 Task: In the  document resolution.txt Download file as 'Plain Text' Share this file with 'softage.6@softage.net' Insert the command  Viewing
Action: Mouse moved to (273, 313)
Screenshot: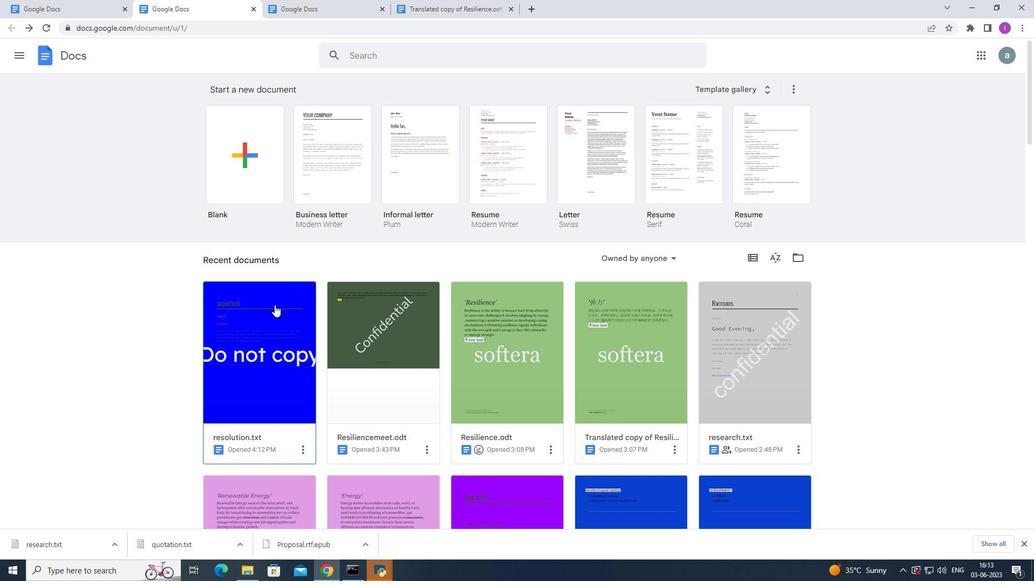
Action: Mouse pressed left at (273, 313)
Screenshot: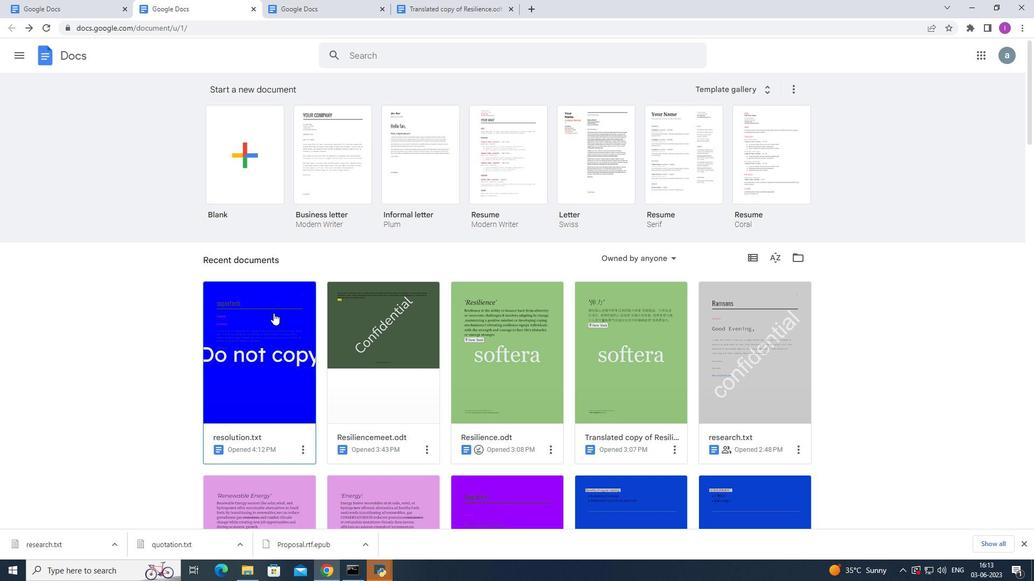 
Action: Mouse moved to (40, 60)
Screenshot: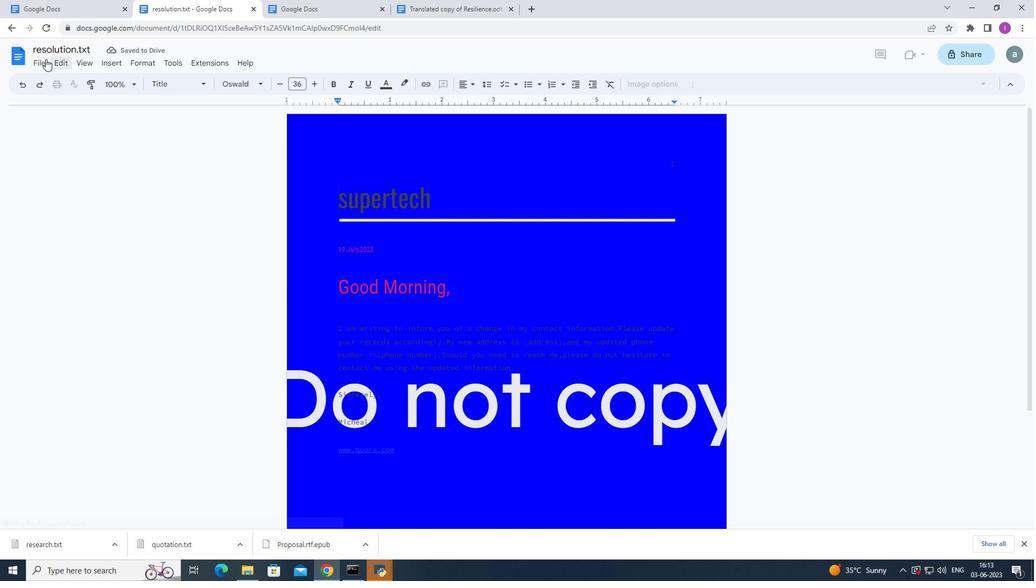 
Action: Mouse pressed left at (40, 60)
Screenshot: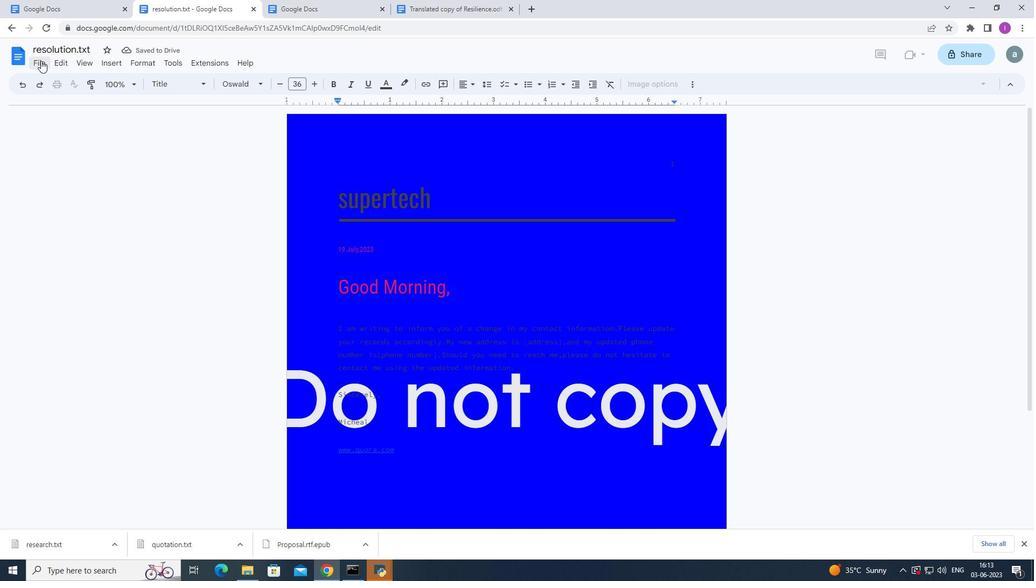 
Action: Mouse moved to (252, 250)
Screenshot: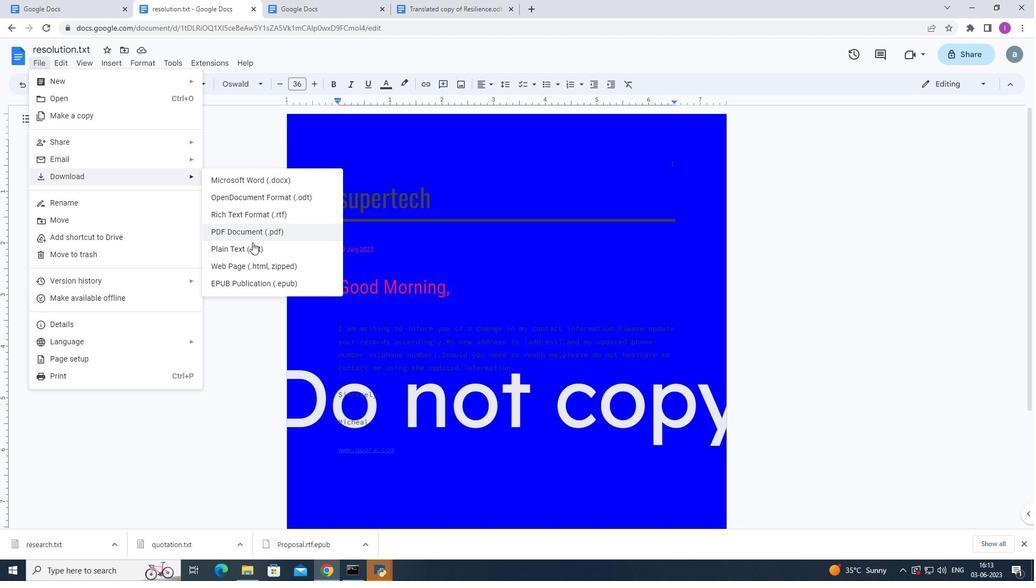 
Action: Mouse pressed left at (252, 250)
Screenshot: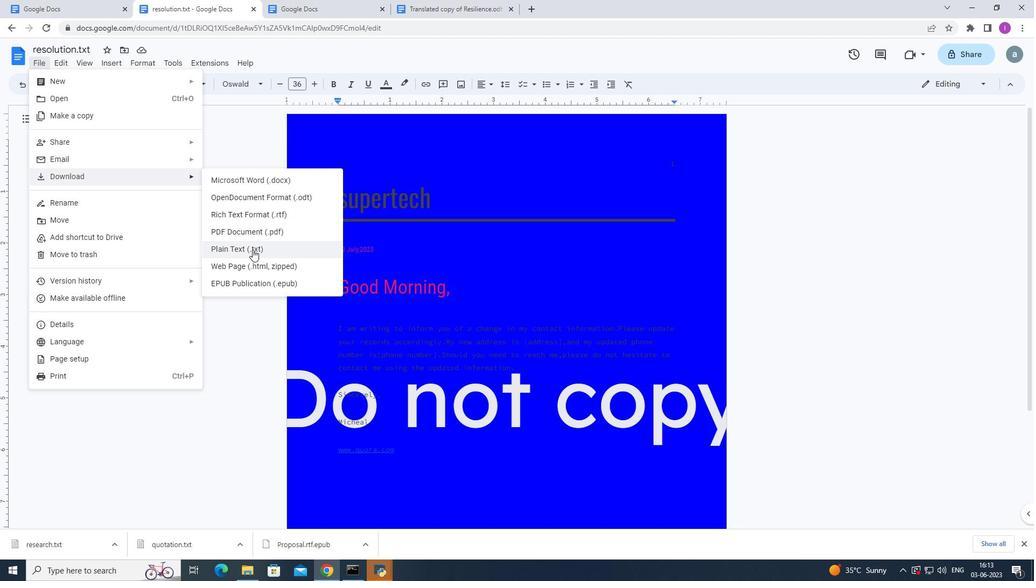 
Action: Mouse moved to (32, 65)
Screenshot: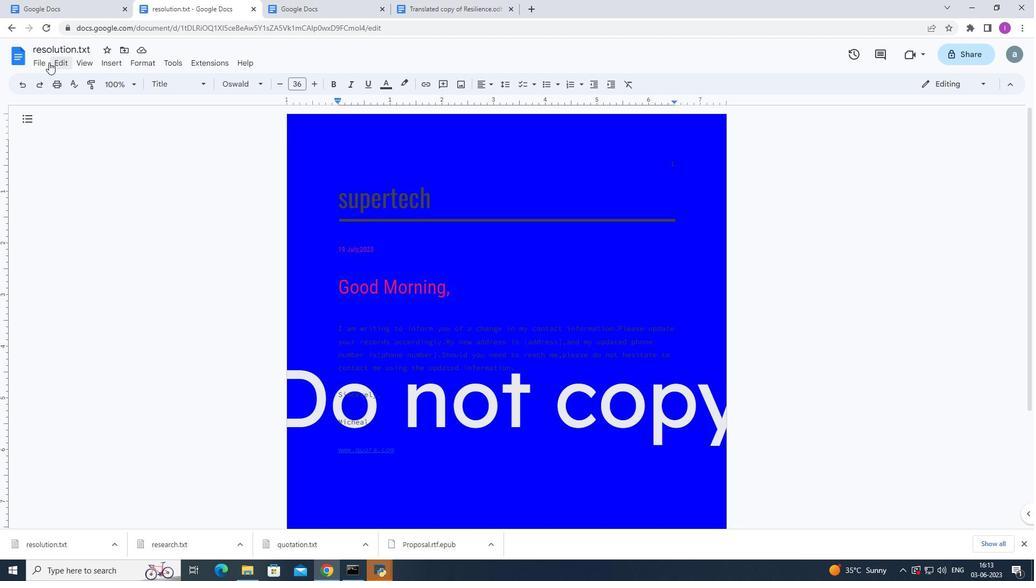 
Action: Mouse pressed left at (32, 65)
Screenshot: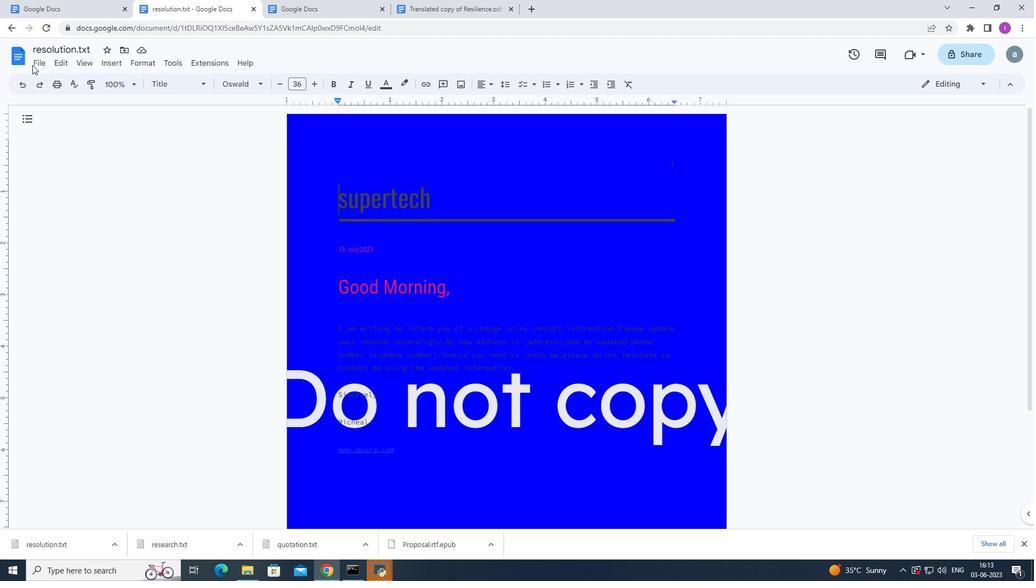 
Action: Mouse moved to (34, 63)
Screenshot: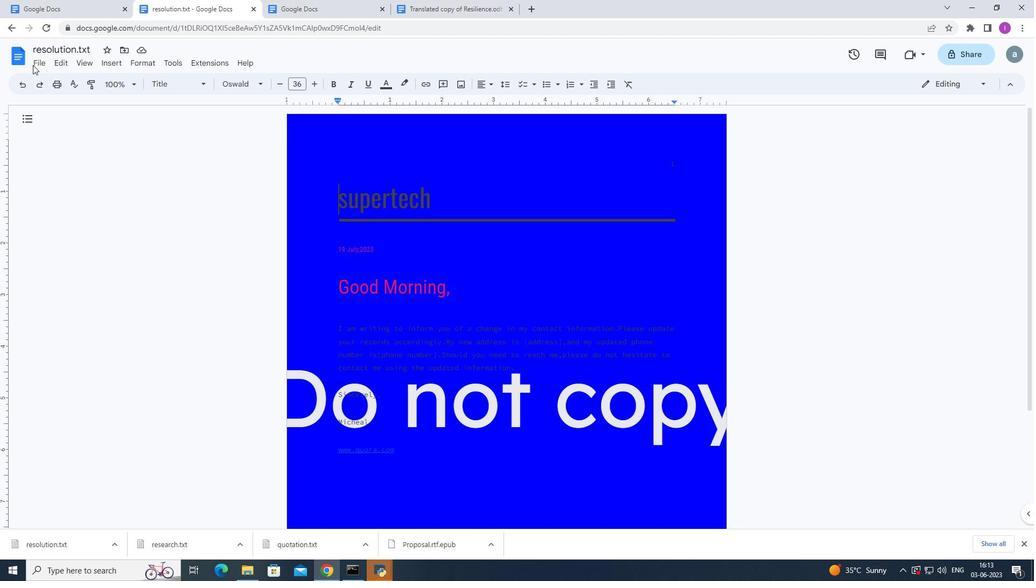 
Action: Mouse pressed left at (34, 63)
Screenshot: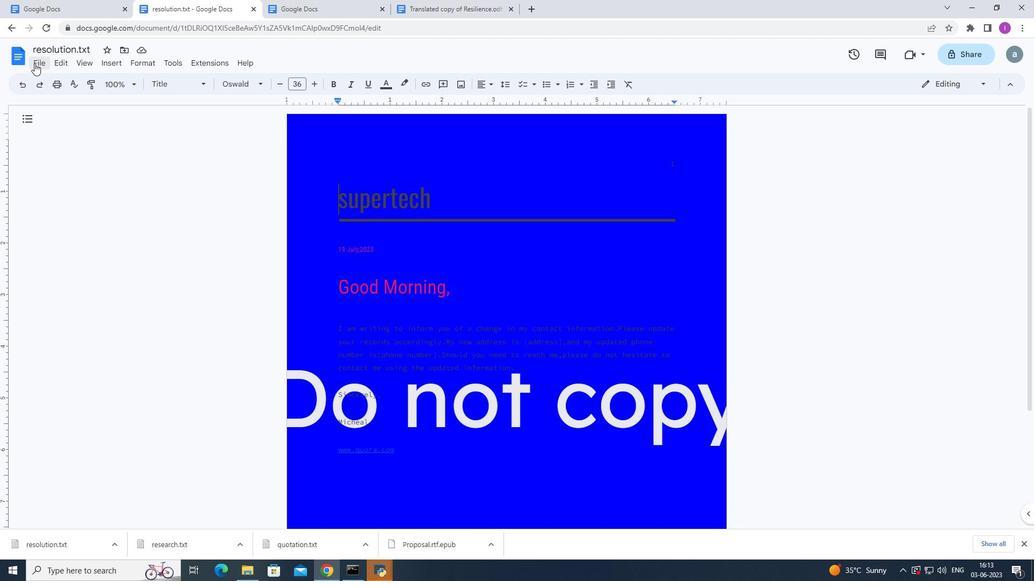 
Action: Mouse moved to (74, 141)
Screenshot: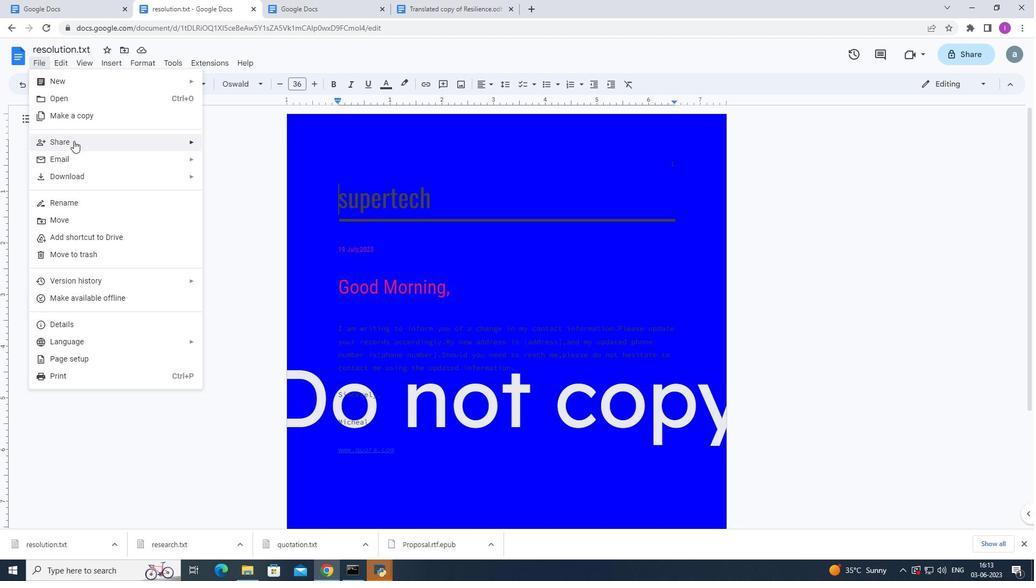 
Action: Mouse pressed left at (74, 141)
Screenshot: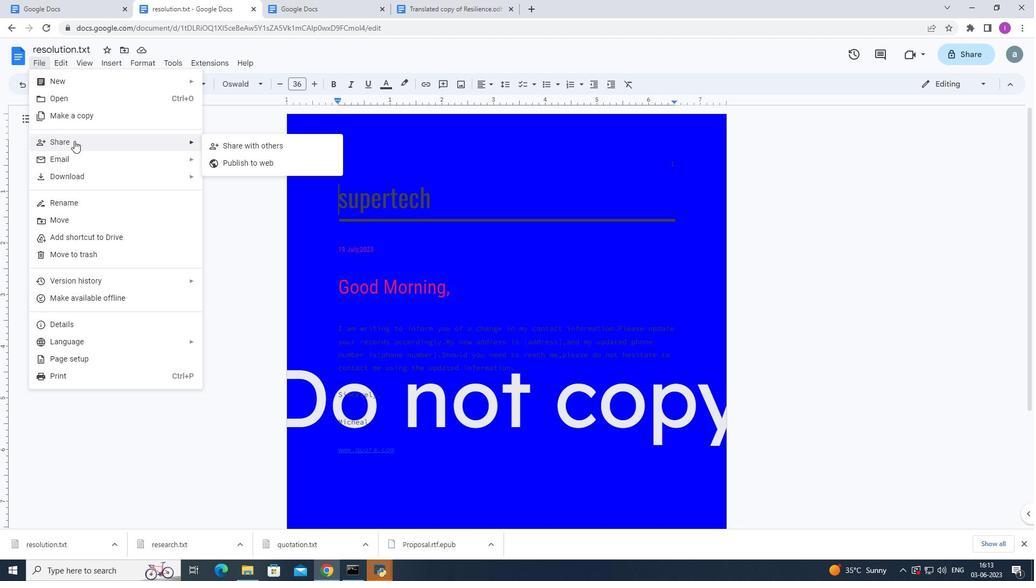
Action: Mouse moved to (303, 142)
Screenshot: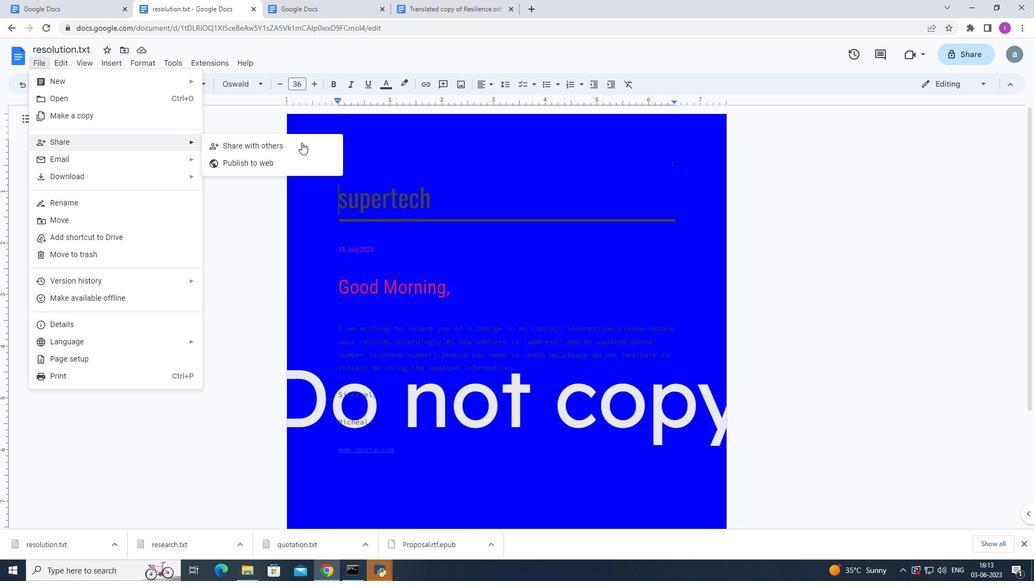
Action: Mouse pressed left at (303, 142)
Screenshot: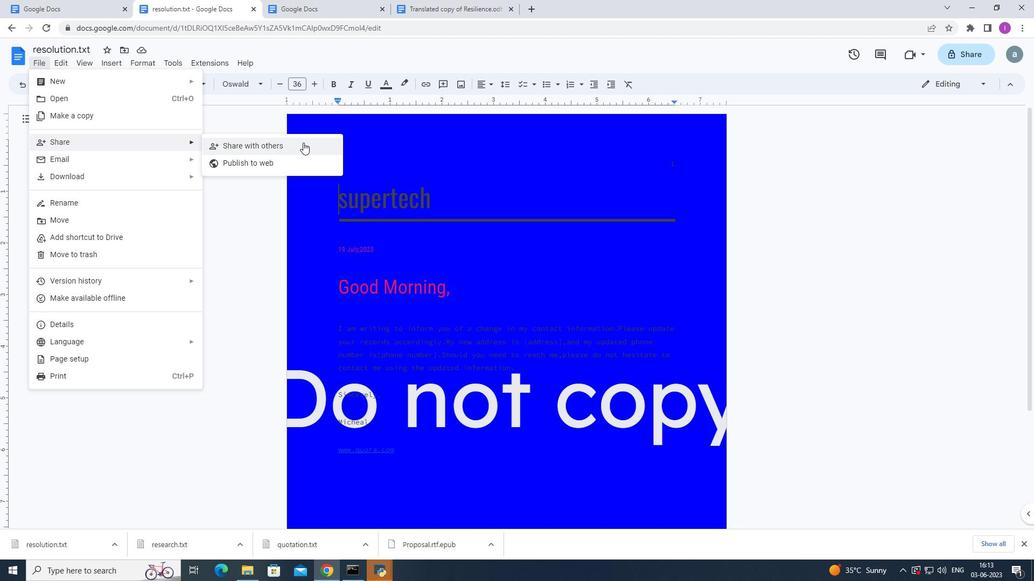 
Action: Mouse moved to (421, 230)
Screenshot: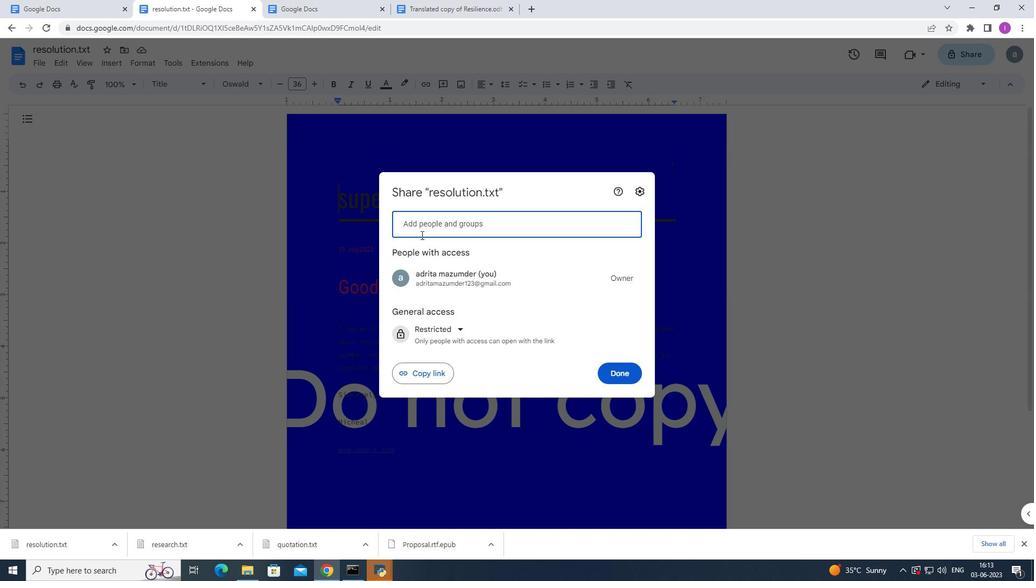 
Action: Mouse pressed left at (421, 230)
Screenshot: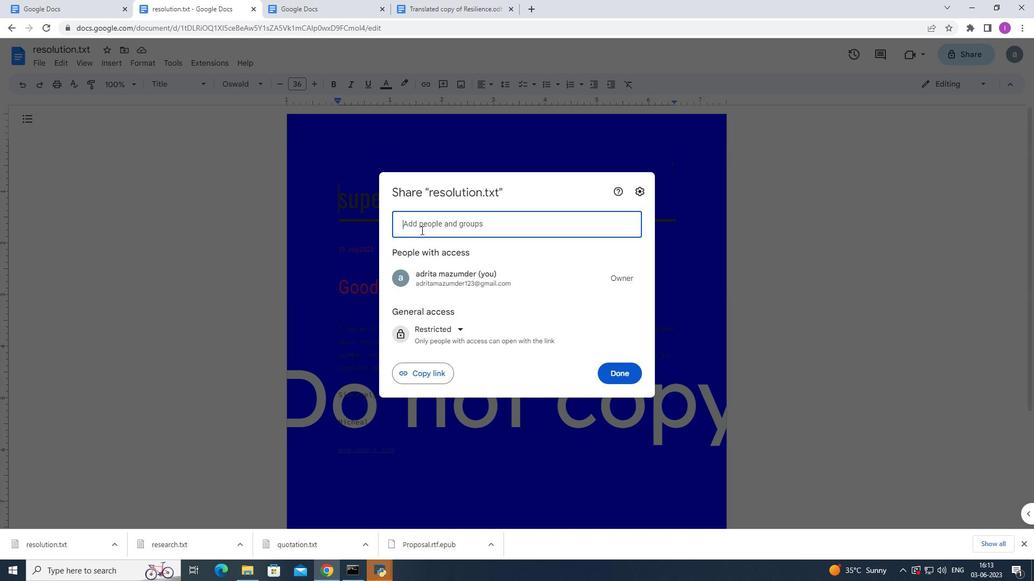 
Action: Mouse moved to (420, 227)
Screenshot: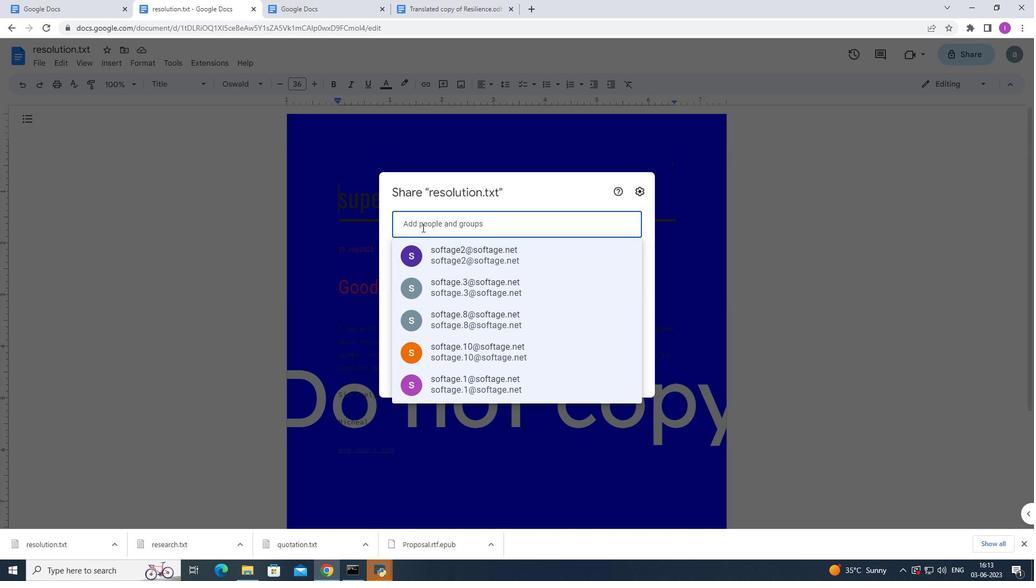 
Action: Key pressed softage.6
Screenshot: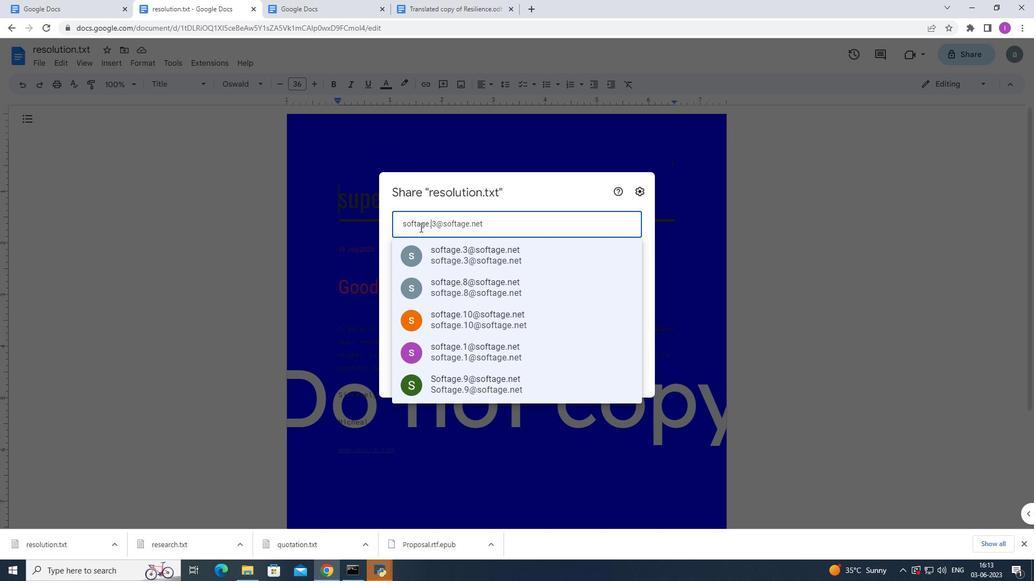 
Action: Mouse moved to (420, 227)
Screenshot: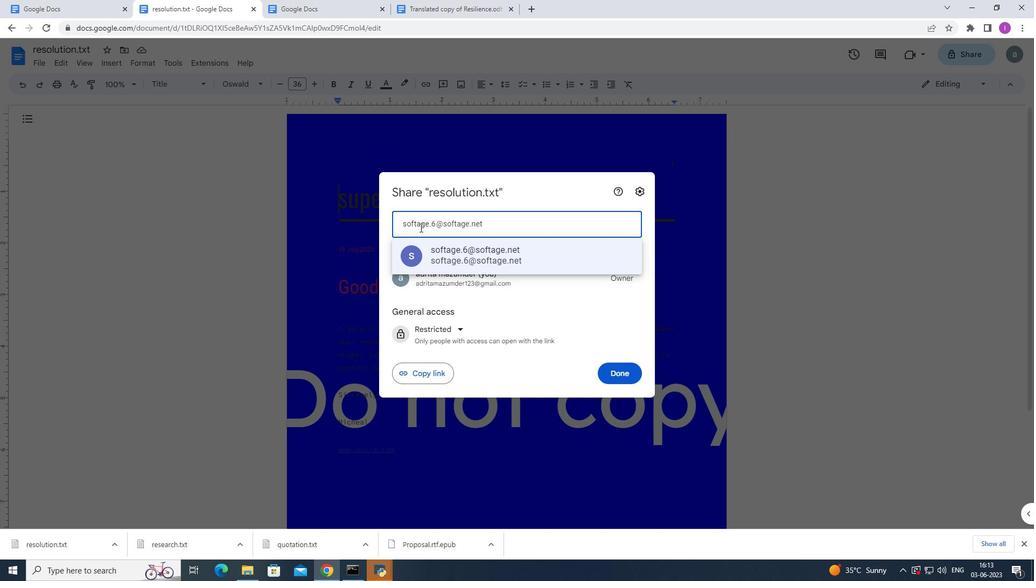 
Action: Key pressed <Key.shift><Key.shift><Key.shift><Key.shift><Key.shift>@
Screenshot: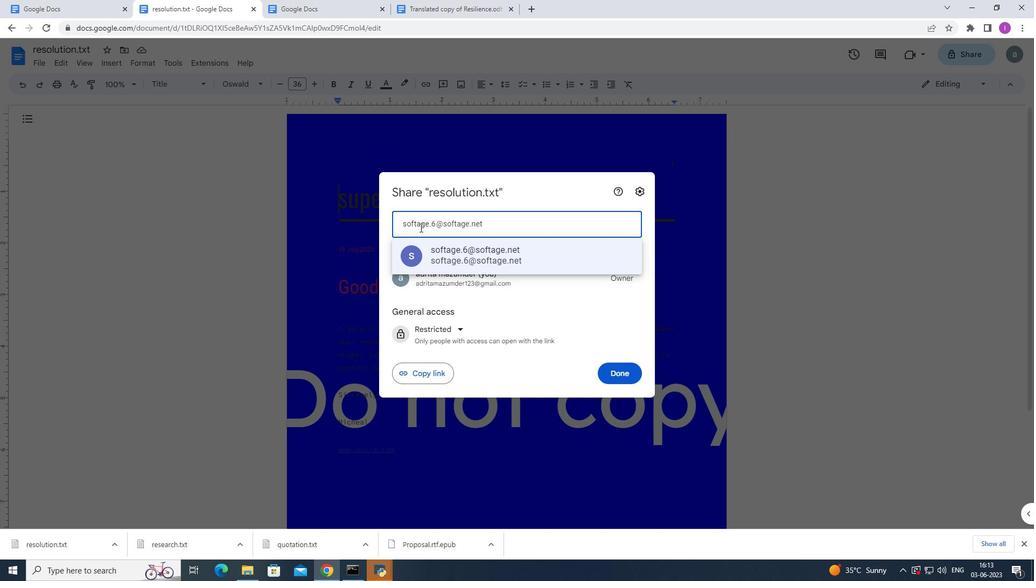 
Action: Mouse moved to (476, 252)
Screenshot: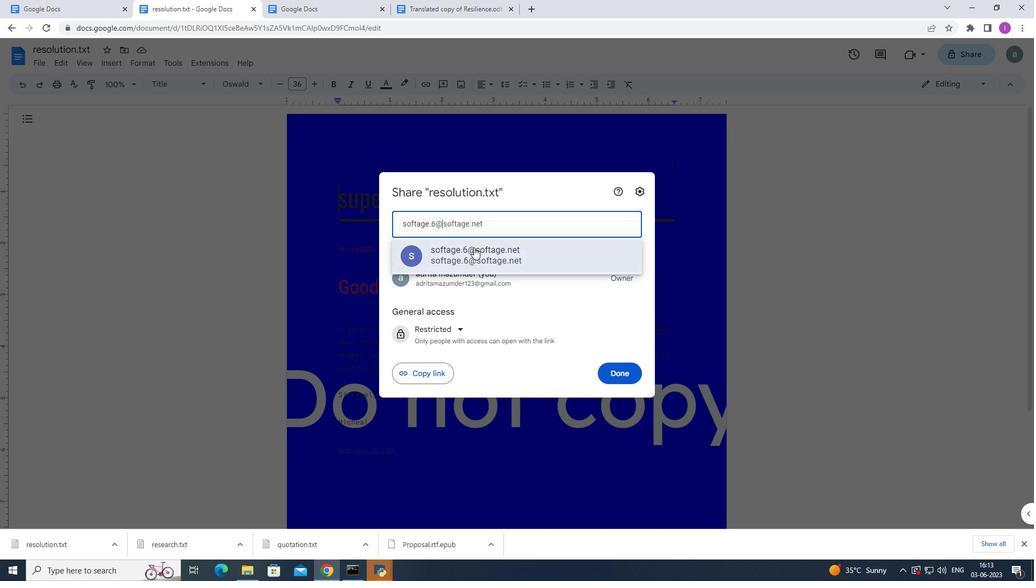 
Action: Mouse pressed left at (476, 252)
Screenshot: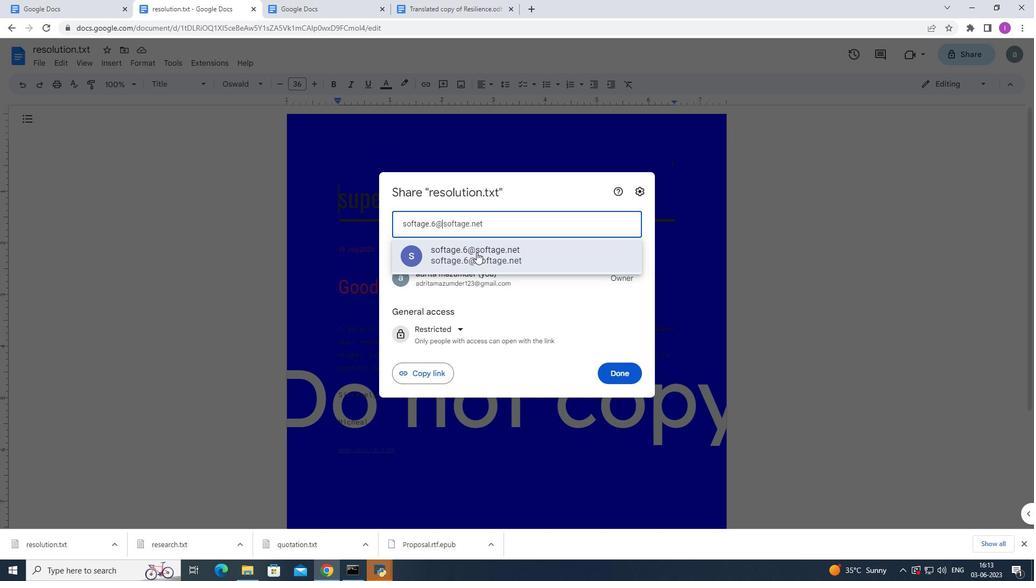 
Action: Mouse moved to (613, 359)
Screenshot: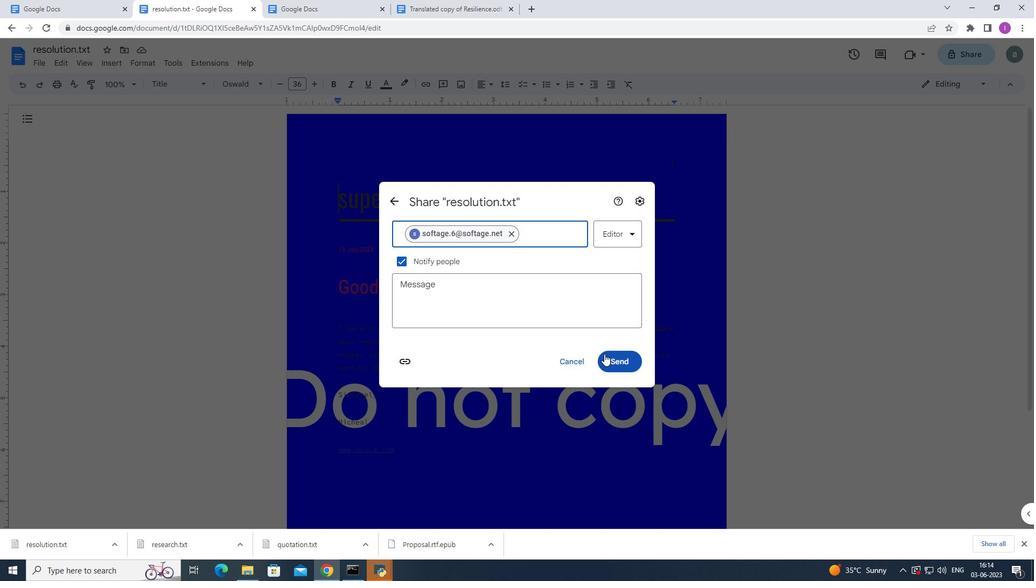 
Action: Mouse pressed left at (613, 359)
Screenshot: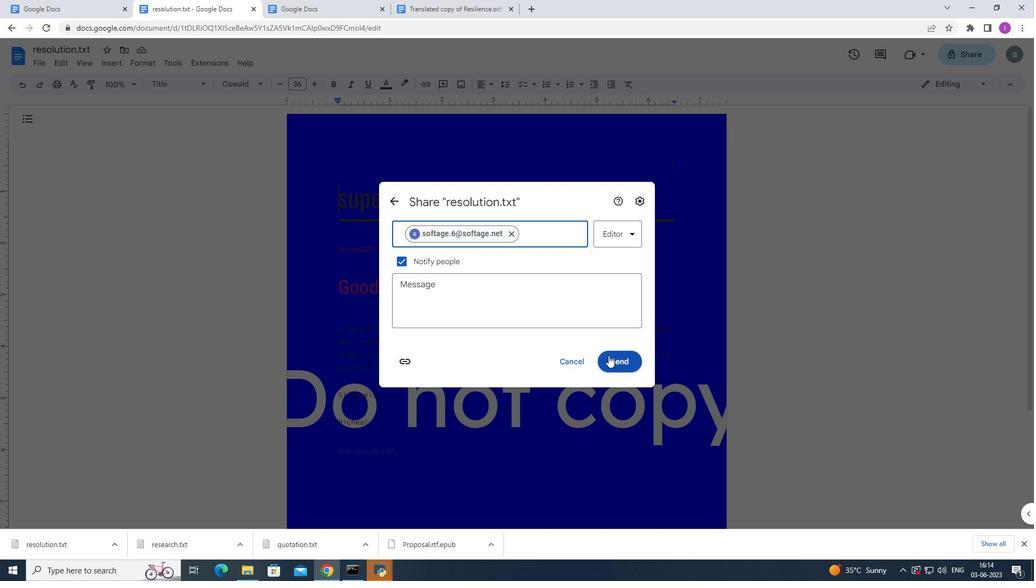 
Action: Mouse moved to (947, 82)
Screenshot: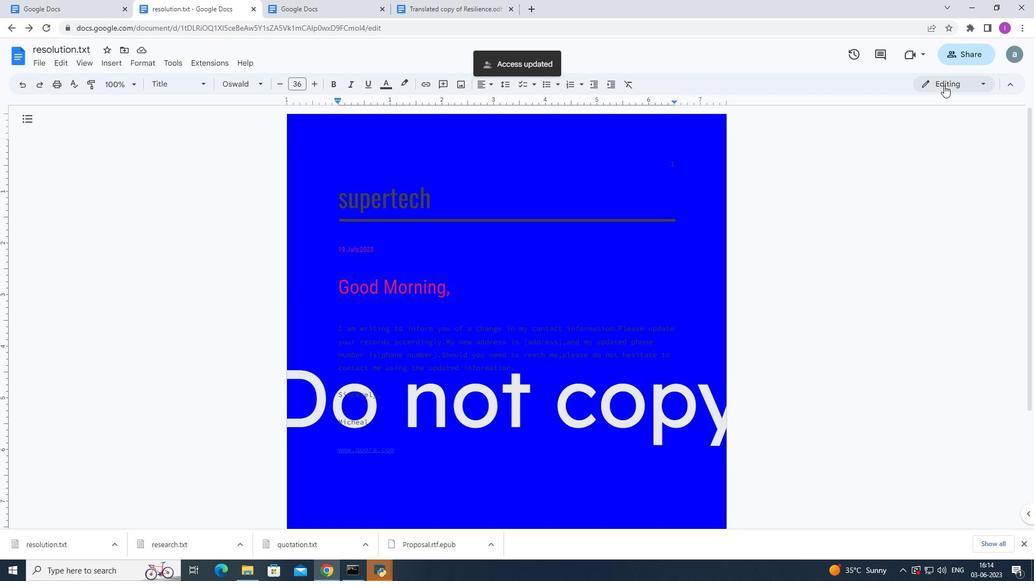 
Action: Mouse pressed left at (947, 82)
Screenshot: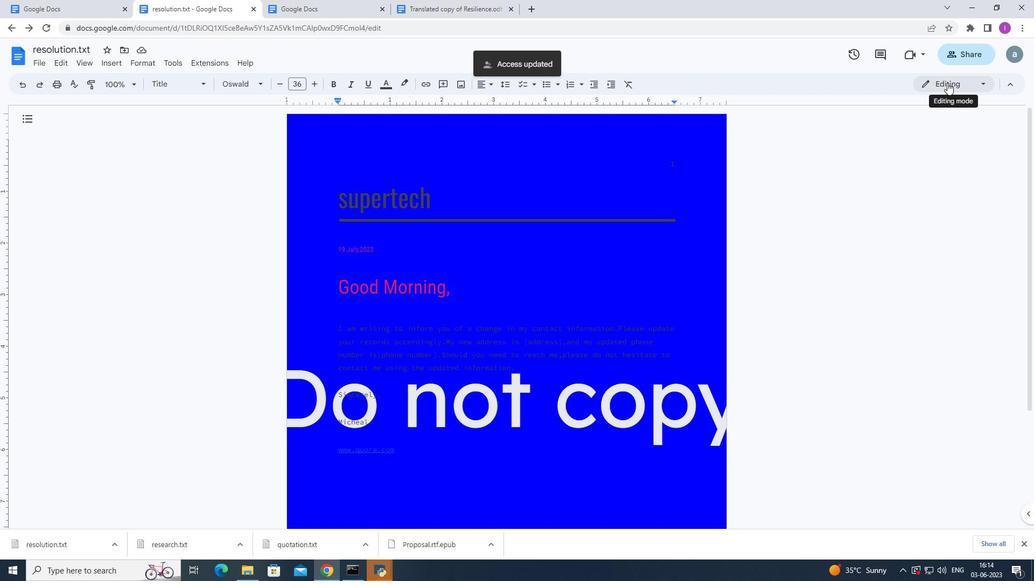 
Action: Mouse moved to (919, 161)
Screenshot: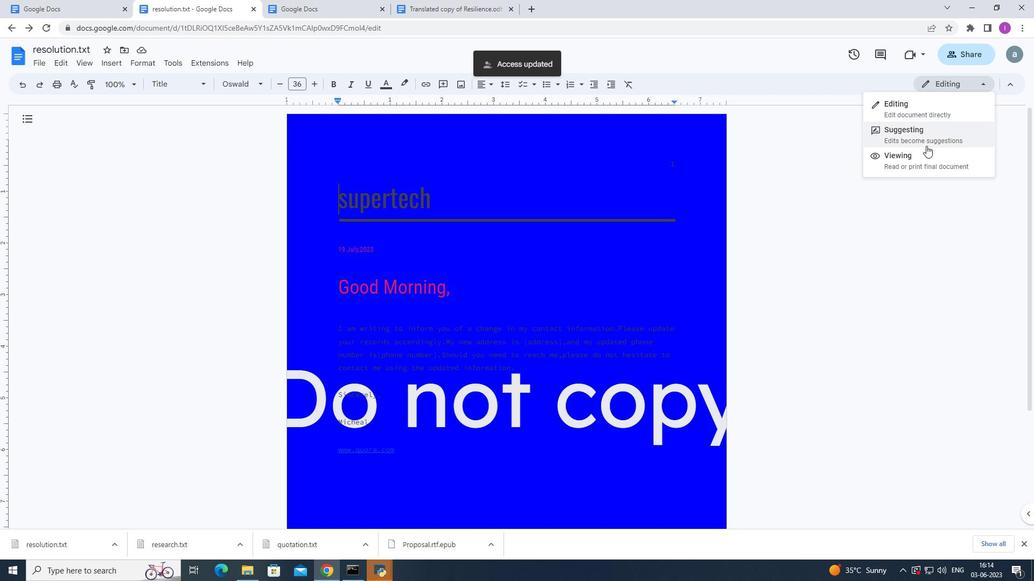 
Action: Mouse pressed left at (919, 161)
Screenshot: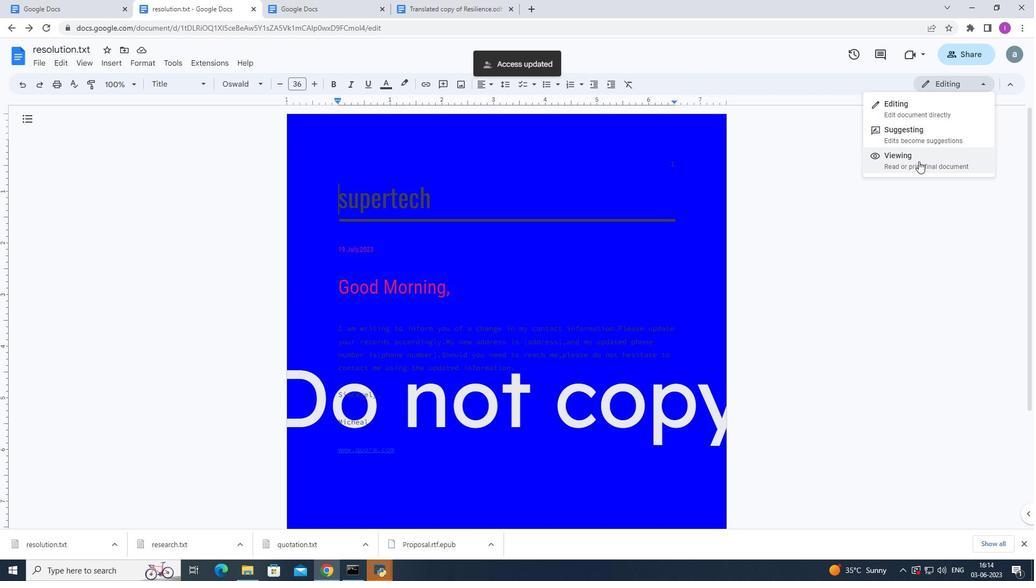 
Action: Mouse moved to (165, 202)
Screenshot: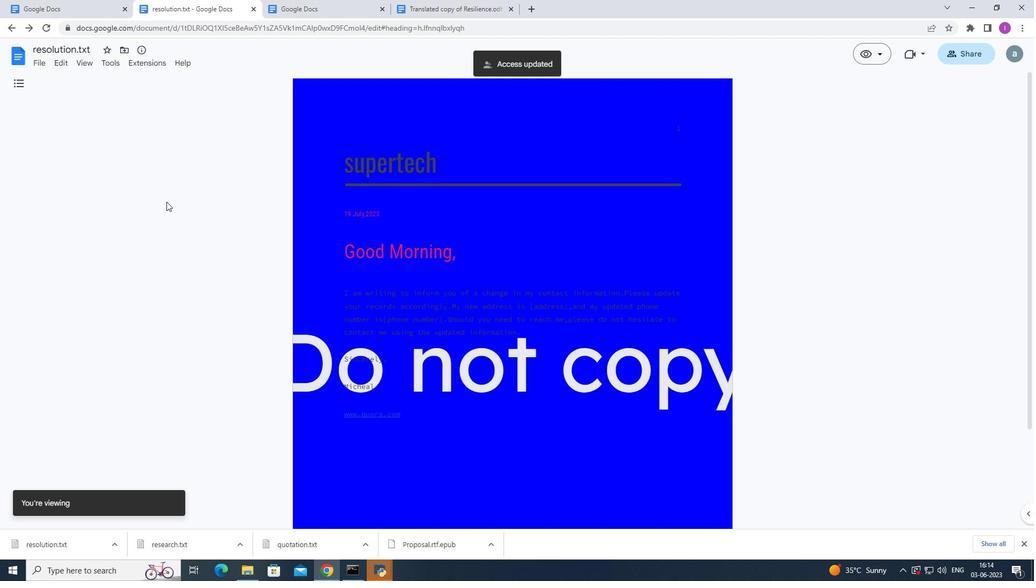 
